 Task: Create in the project ZenithTech and in the Backlog issue 'Create a new online platform for online game development courses with advanced game engine and simulation features' a child issue 'Integration with financial management systems', and assign it to team member softage.4@softage.net.
Action: Mouse moved to (82, 168)
Screenshot: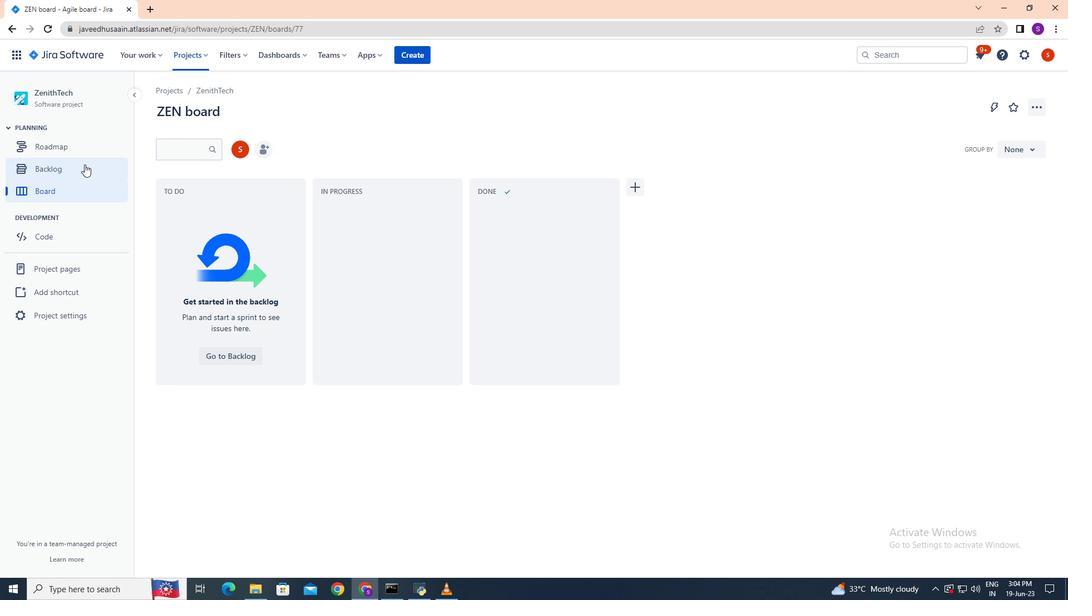 
Action: Mouse pressed left at (82, 168)
Screenshot: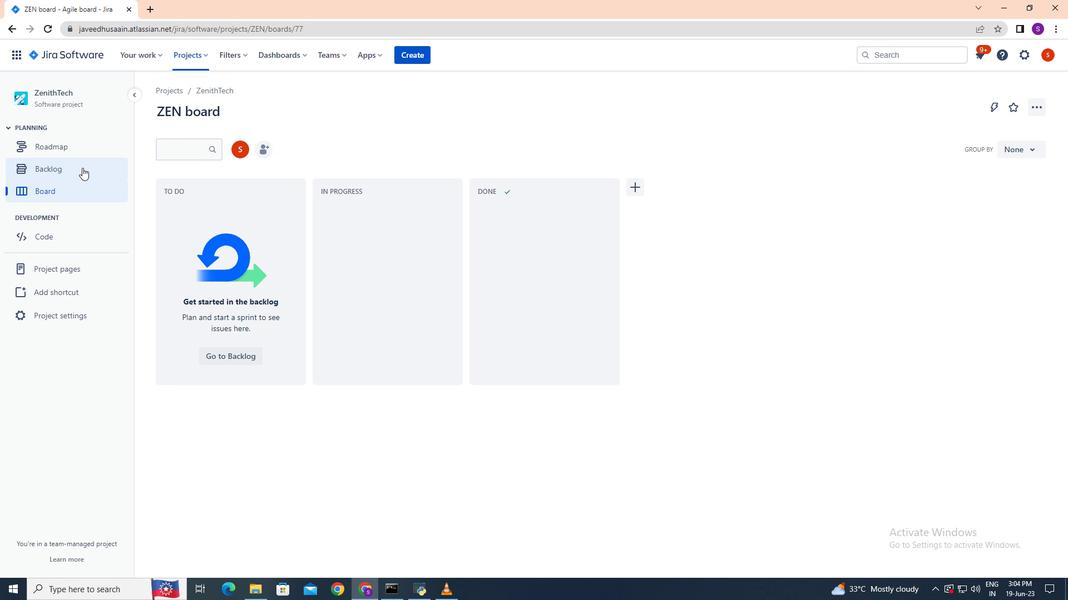 
Action: Mouse moved to (699, 287)
Screenshot: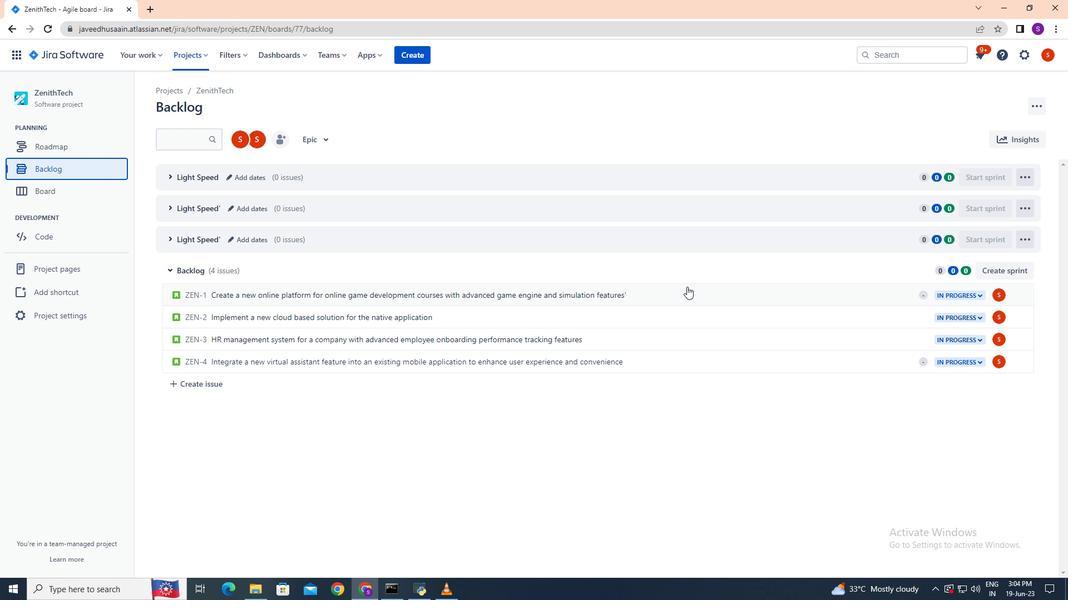 
Action: Mouse pressed left at (699, 287)
Screenshot: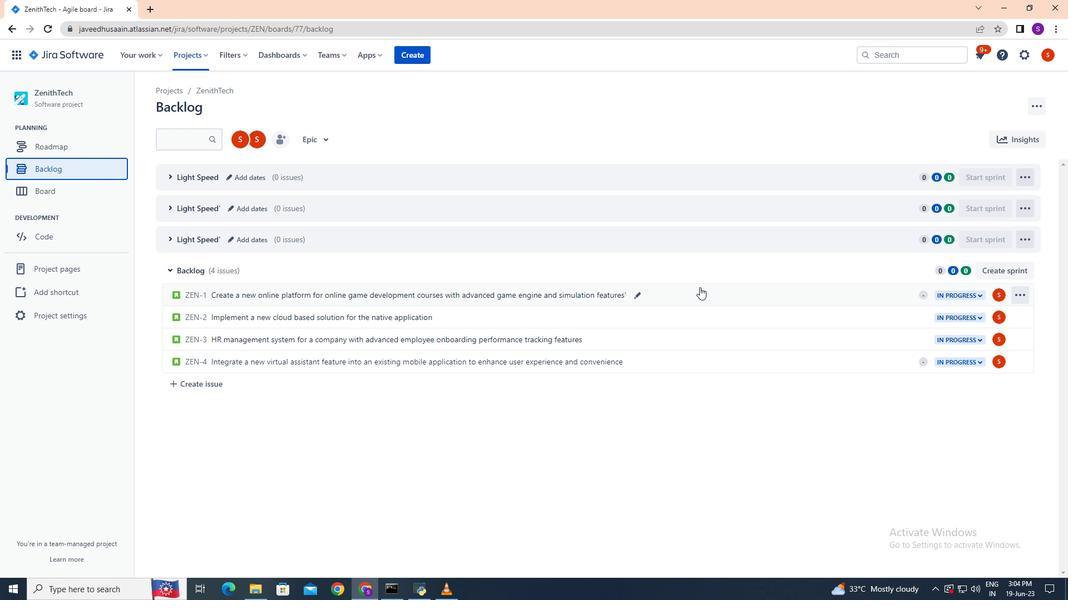 
Action: Mouse moved to (871, 270)
Screenshot: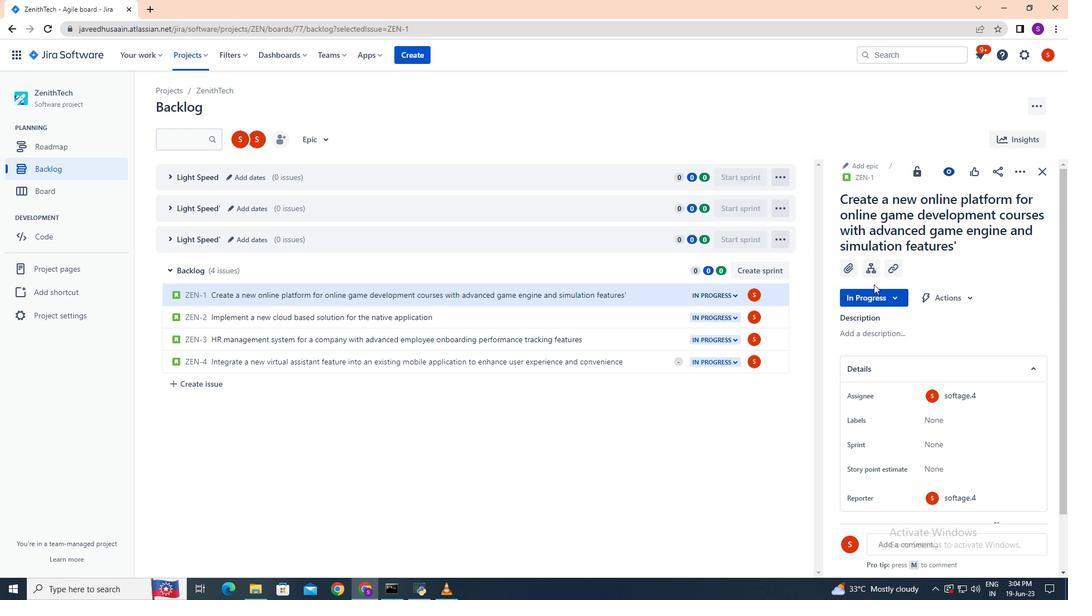 
Action: Mouse pressed left at (871, 270)
Screenshot: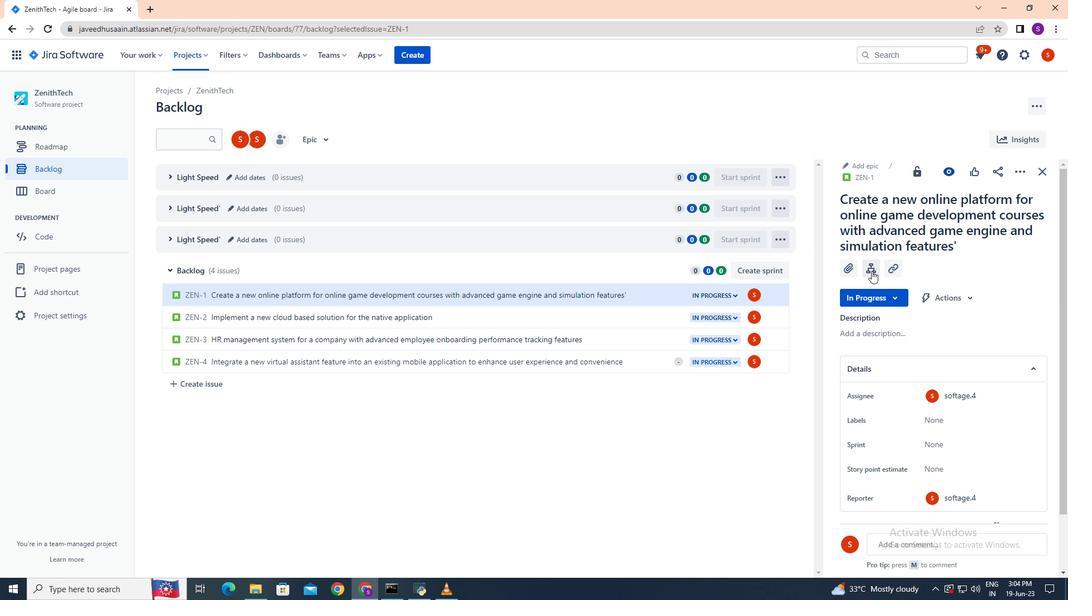 
Action: Mouse moved to (872, 354)
Screenshot: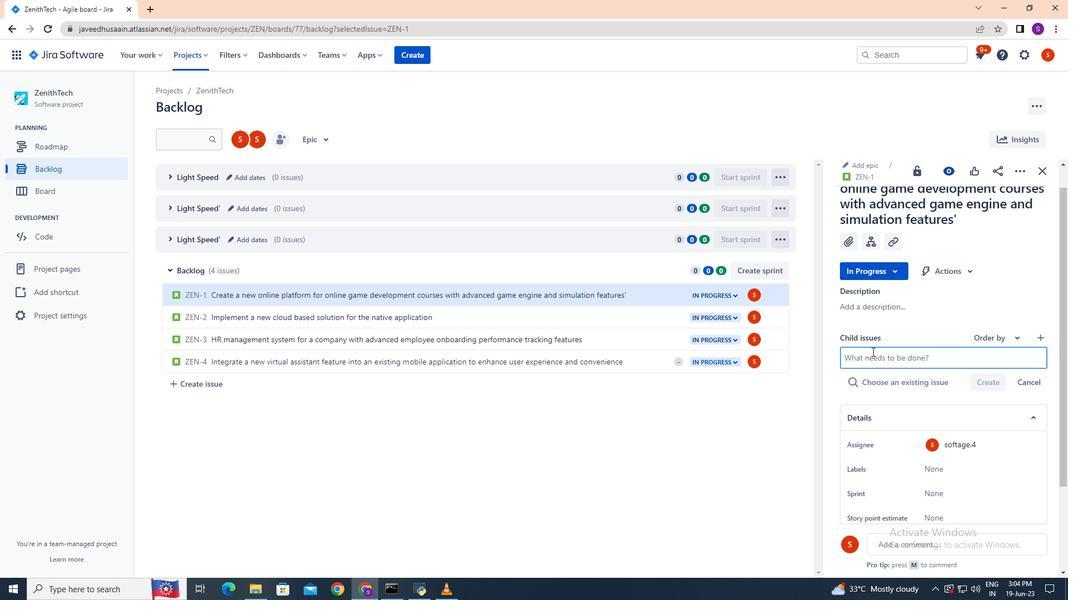 
Action: Mouse pressed left at (872, 354)
Screenshot: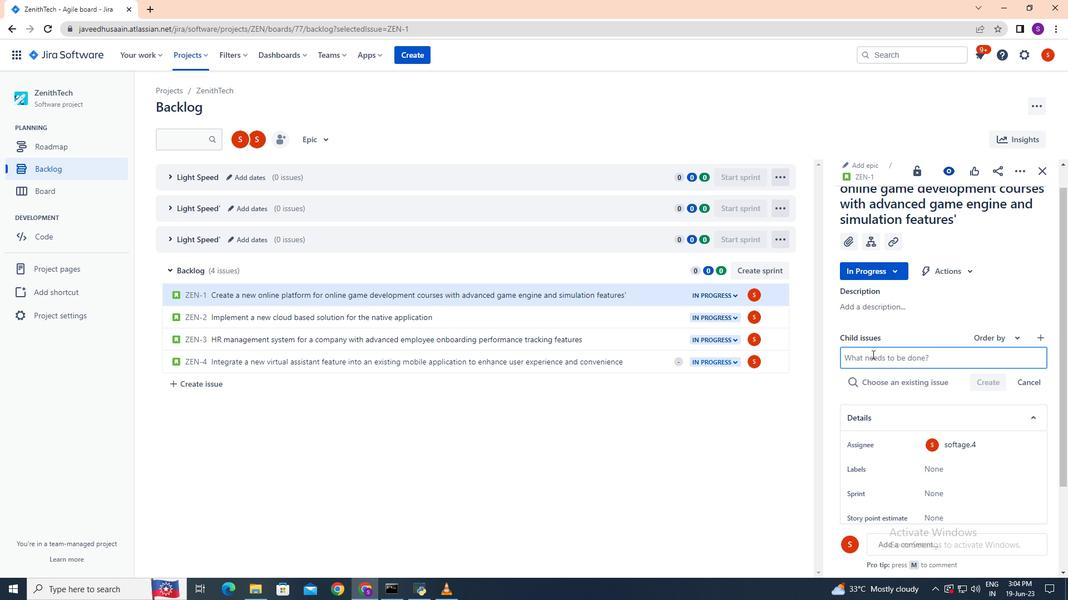 
Action: Mouse moved to (856, 349)
Screenshot: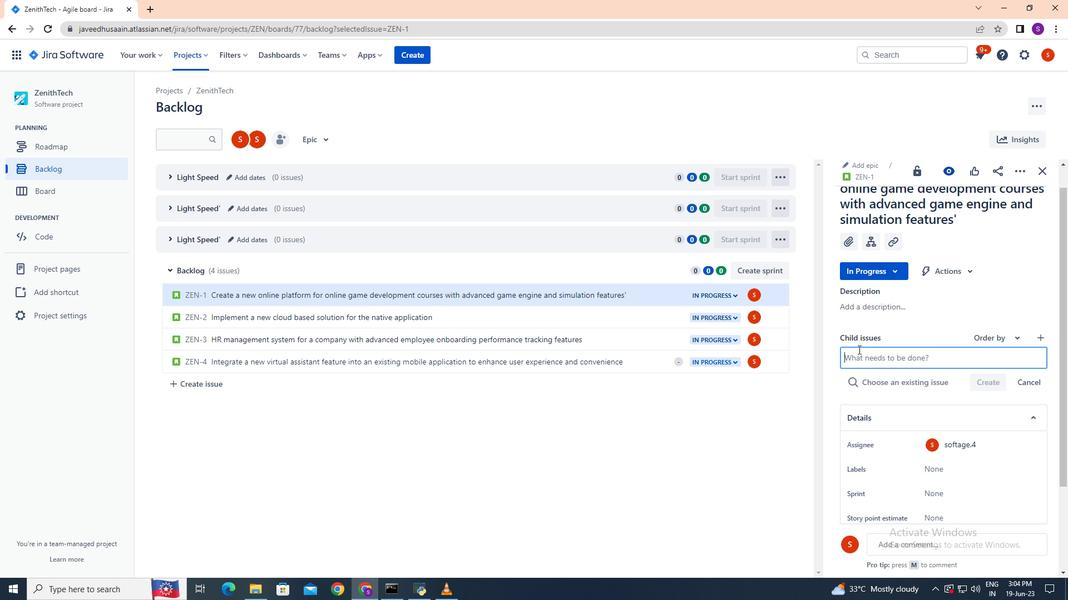 
Action: Key pressed <Key.shift><Key.shift><Key.shift><Key.shift><Key.shift><Key.shift><Key.shift><Key.shift><Key.shift><Key.shift><Key.shift><Key.shift><Key.shift><Key.shift><Key.shift><Key.shift><Key.shift>Integration<Key.space>with<Key.space>financial<Key.space>managemnt<Key.space><Key.backspace><Key.backspace><Key.backspace>ent<Key.space>systems
Screenshot: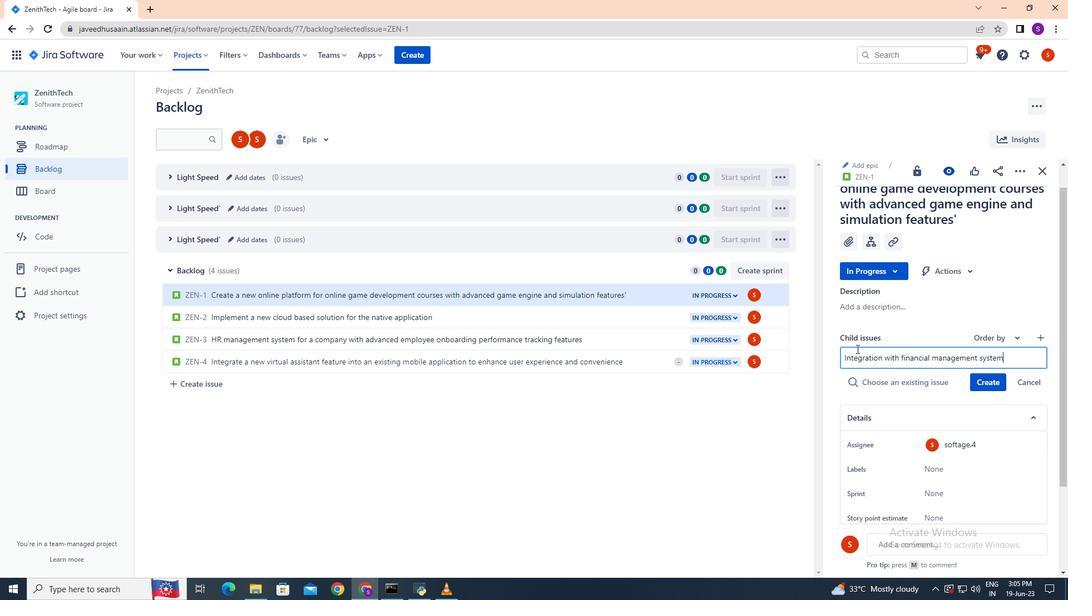 
Action: Mouse moved to (977, 381)
Screenshot: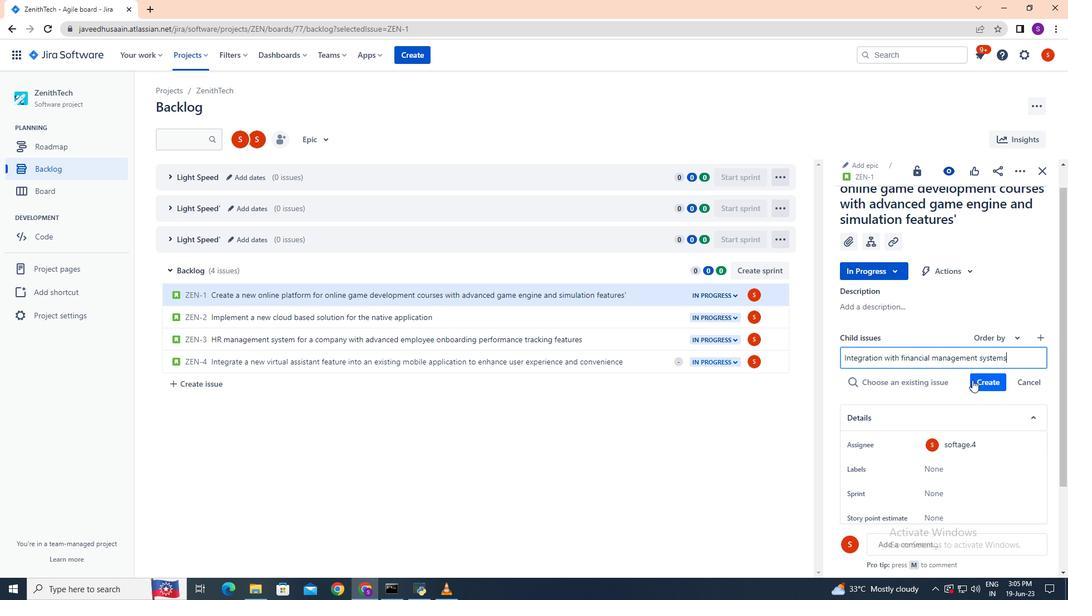 
Action: Mouse pressed left at (977, 381)
Screenshot: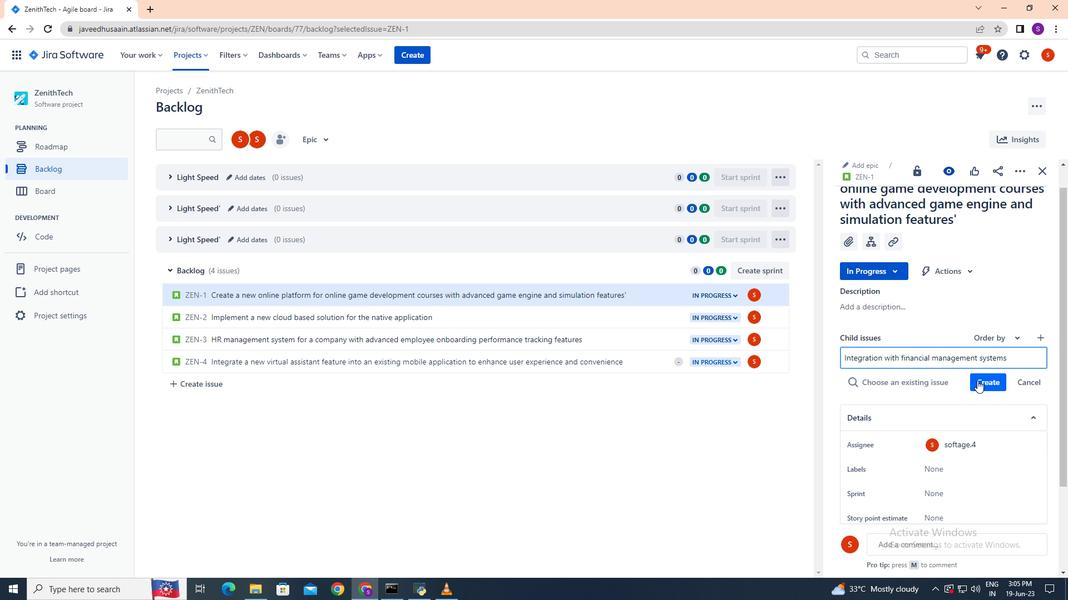 
Action: Mouse moved to (997, 360)
Screenshot: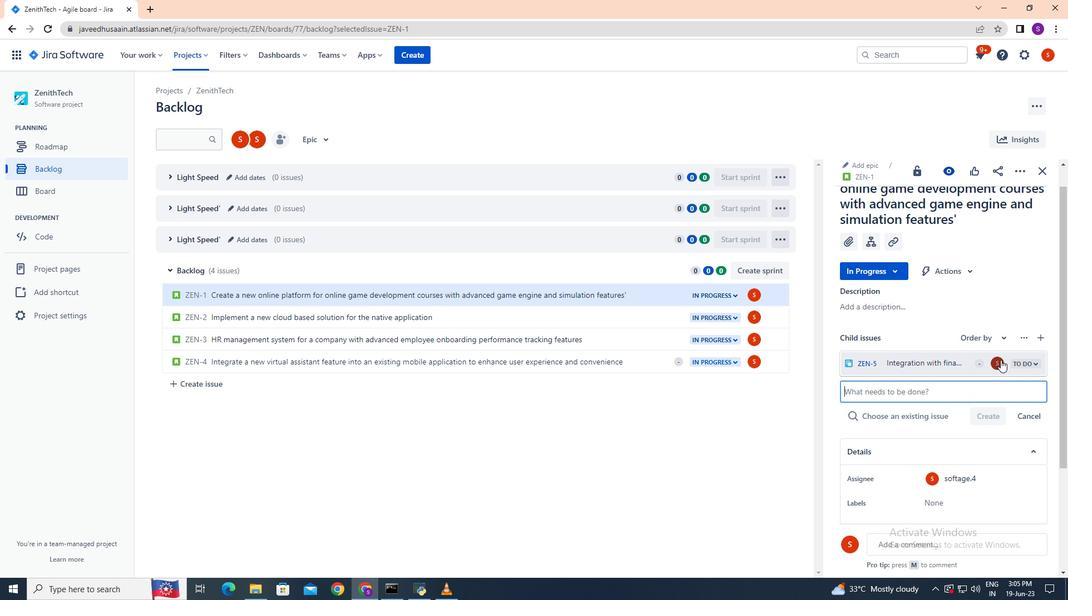 
Action: Mouse pressed left at (997, 360)
Screenshot: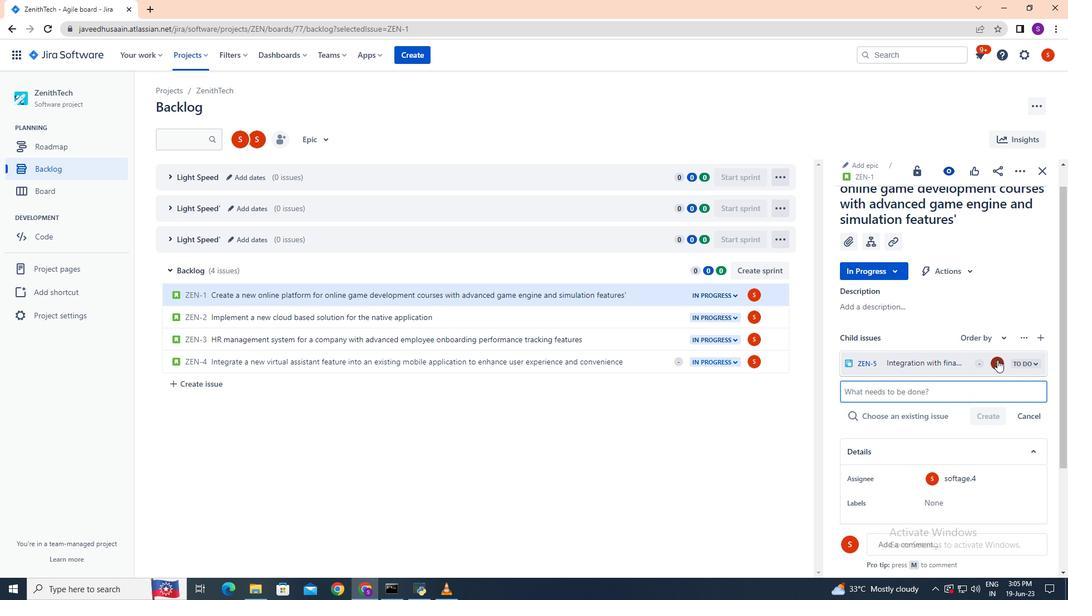 
Action: Mouse moved to (983, 353)
Screenshot: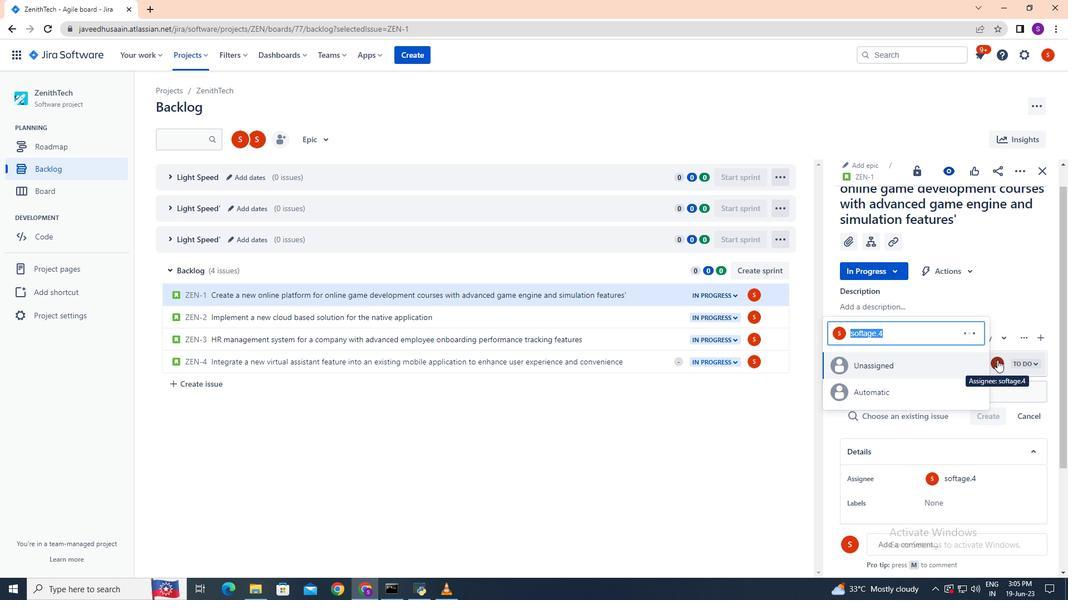 
Action: Key pressed softage.4<Key.shift>
Screenshot: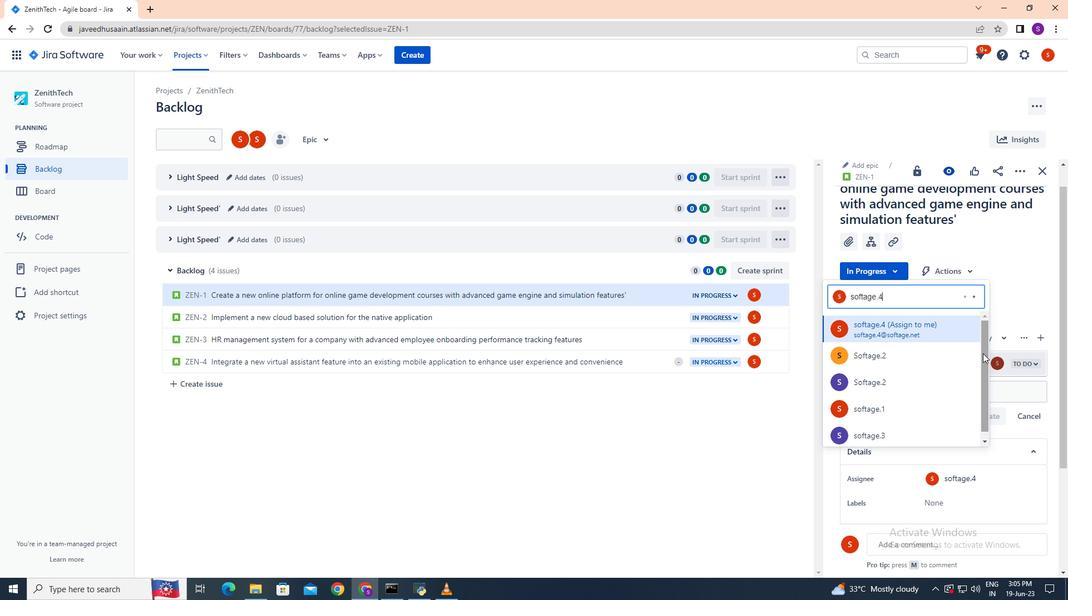 
Action: Mouse moved to (982, 353)
Screenshot: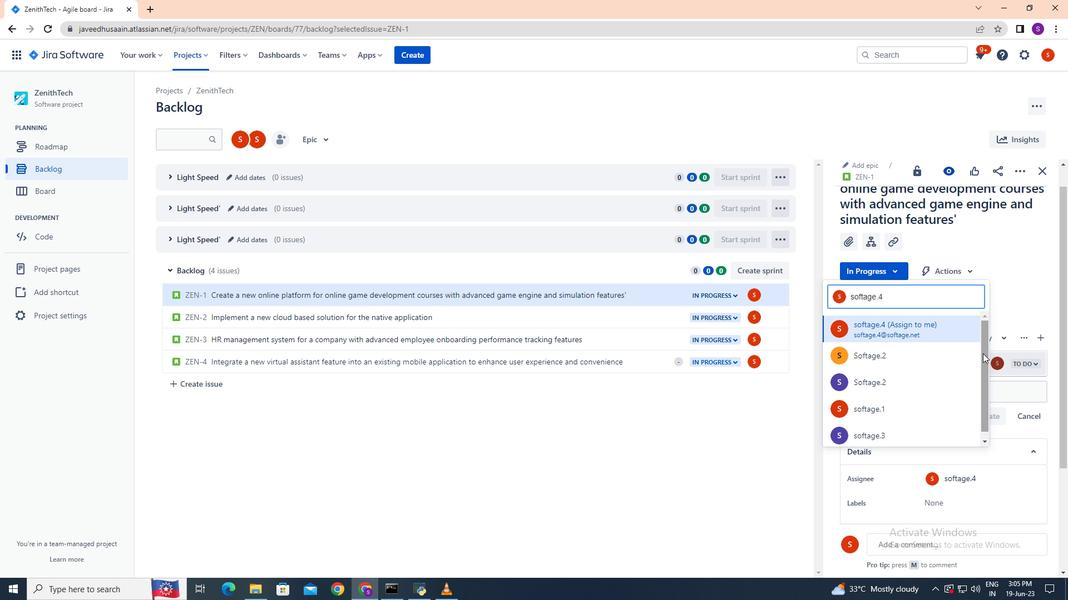 
Action: Key pressed @softage
Screenshot: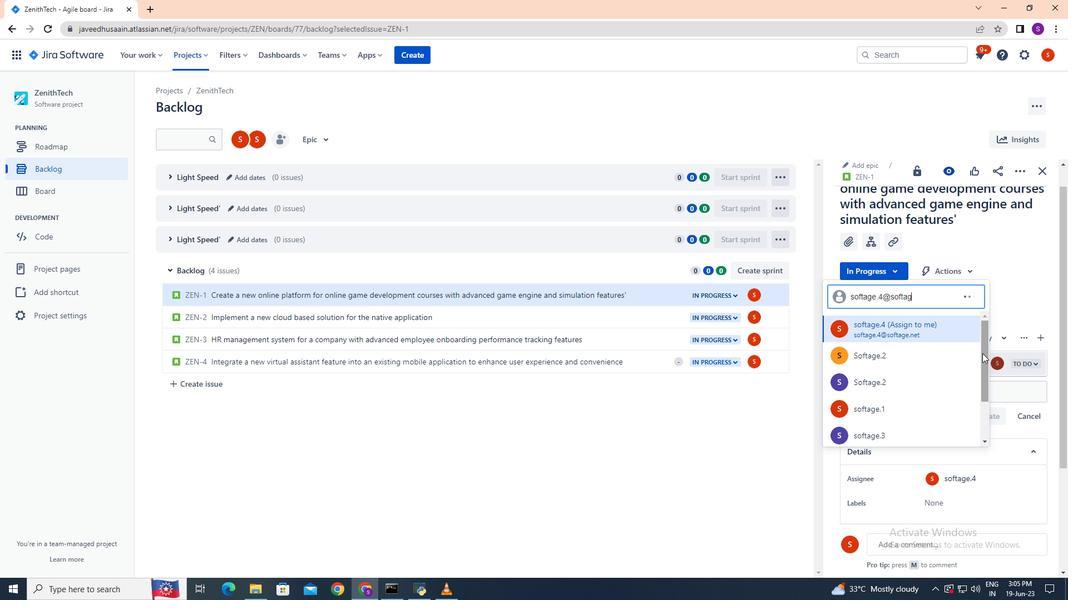 
Action: Mouse moved to (981, 352)
Screenshot: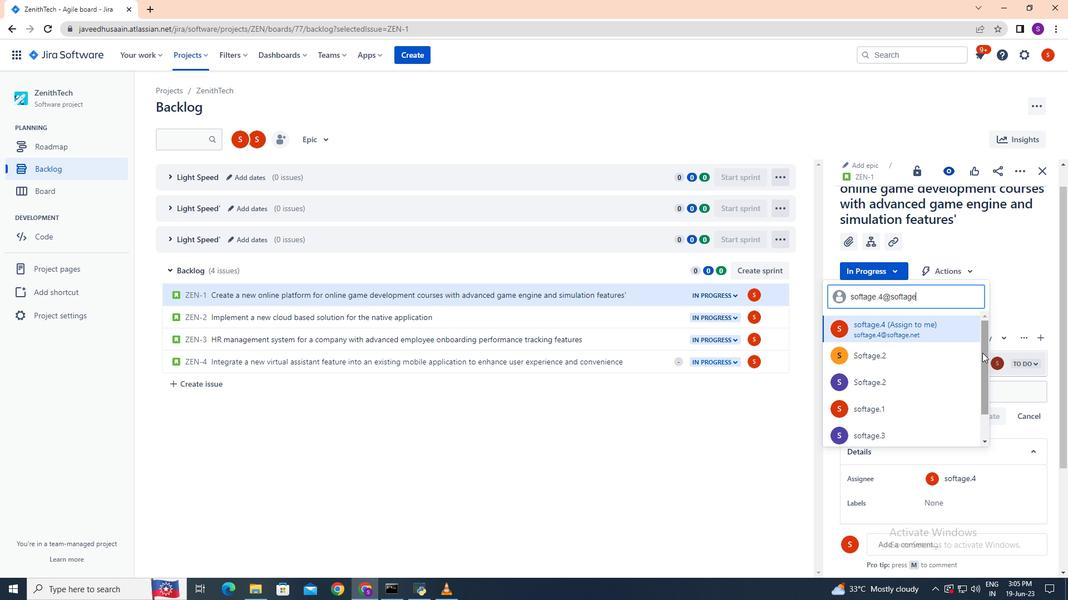 
Action: Key pressed .m<Key.backspace>net
Screenshot: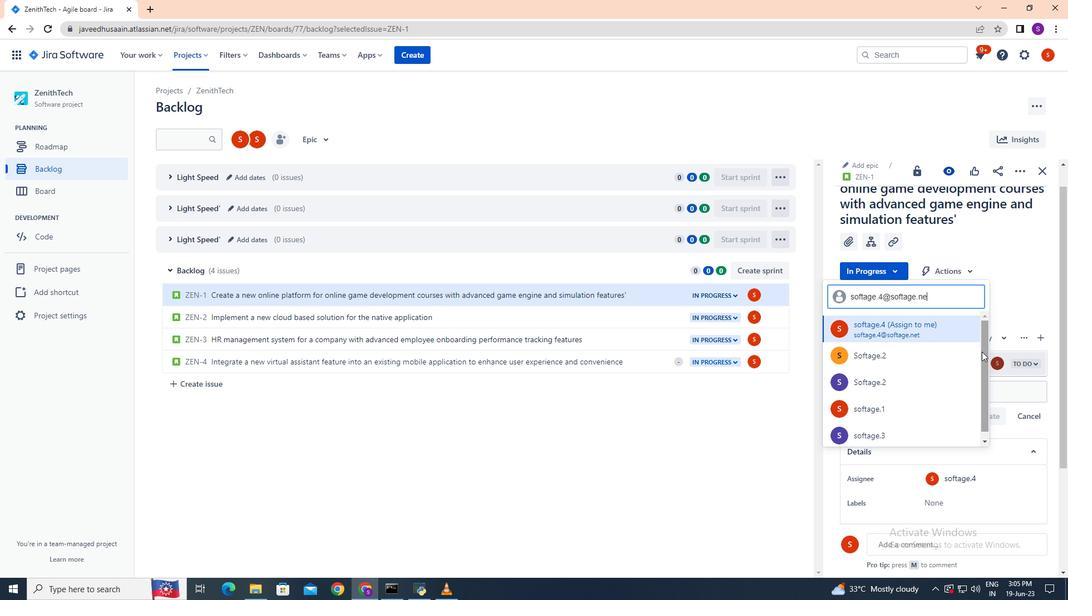 
Action: Mouse moved to (900, 365)
Screenshot: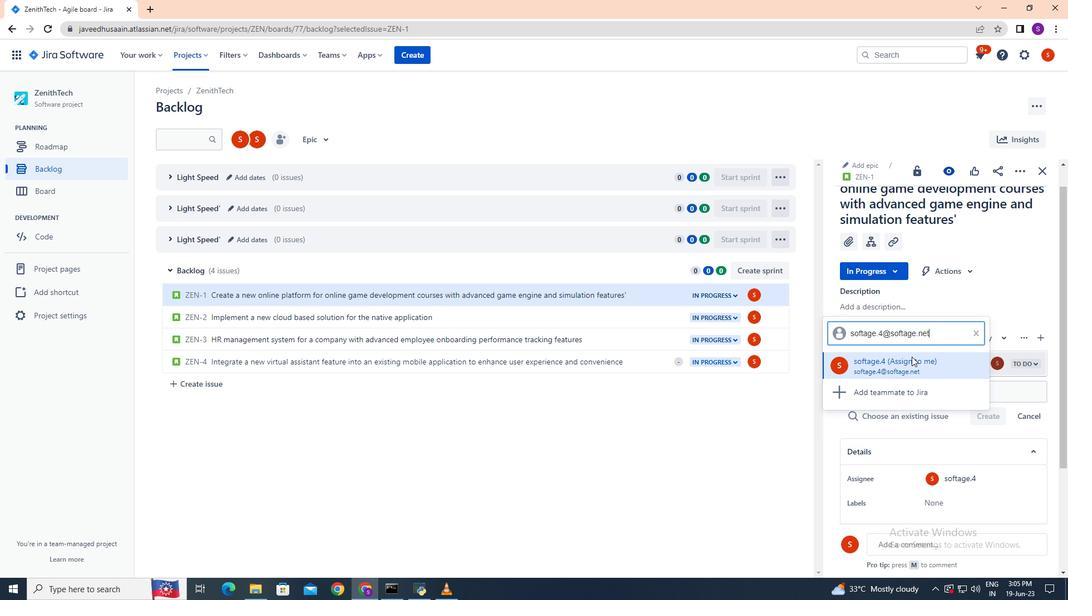 
Action: Mouse pressed left at (900, 365)
Screenshot: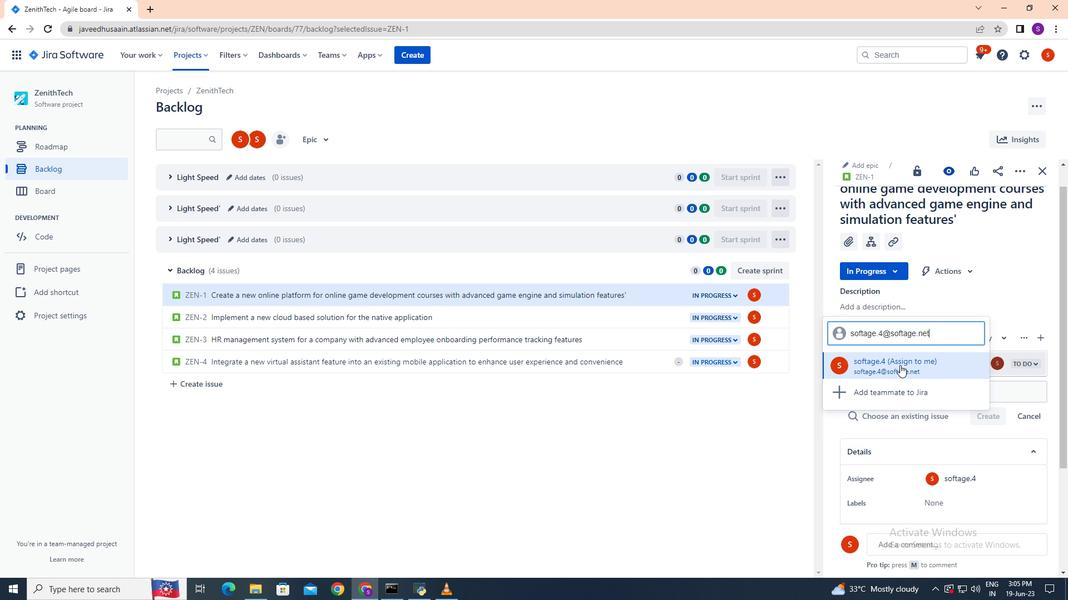 
Action: Mouse moved to (899, 366)
Screenshot: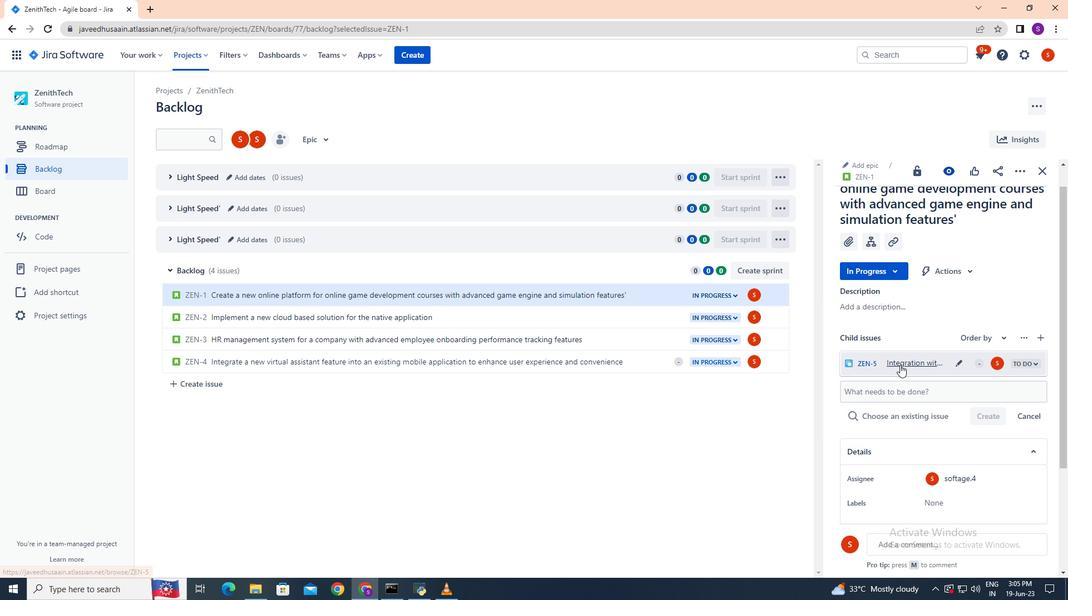 
